 Task: Sort the products in the category "Women's Body Care" by unit price (high first).
Action: Mouse moved to (257, 126)
Screenshot: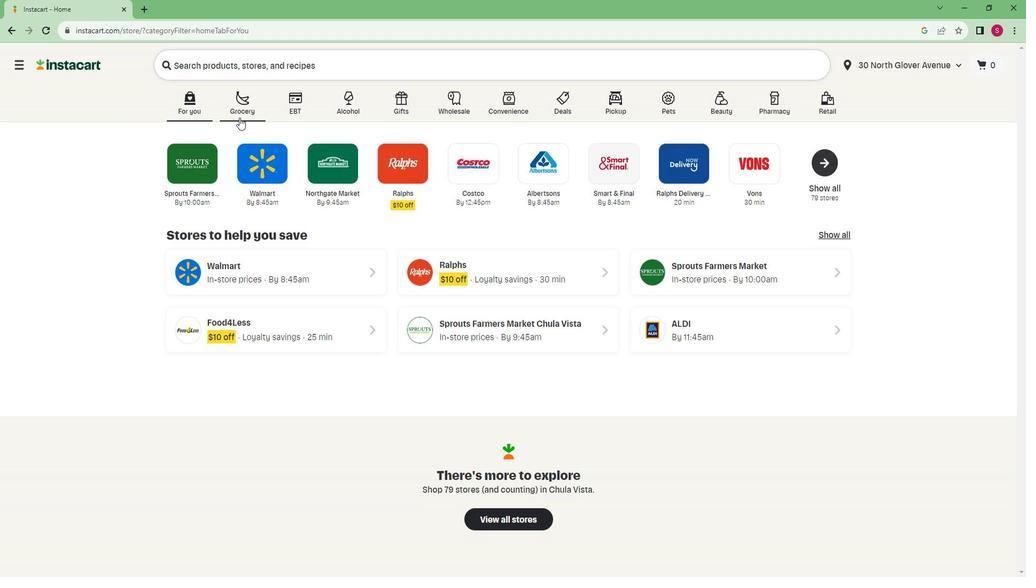 
Action: Mouse pressed left at (257, 126)
Screenshot: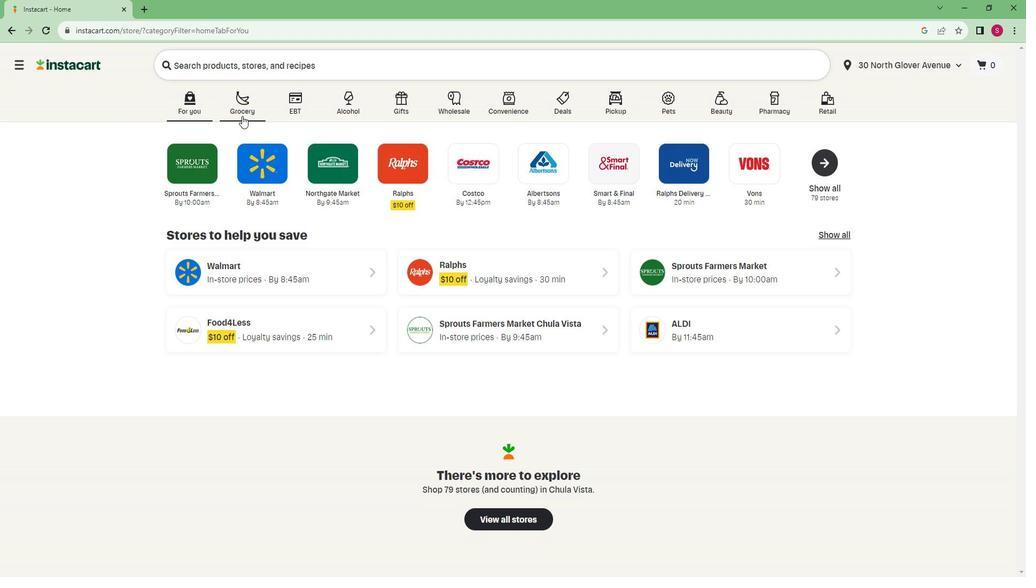 
Action: Mouse moved to (230, 302)
Screenshot: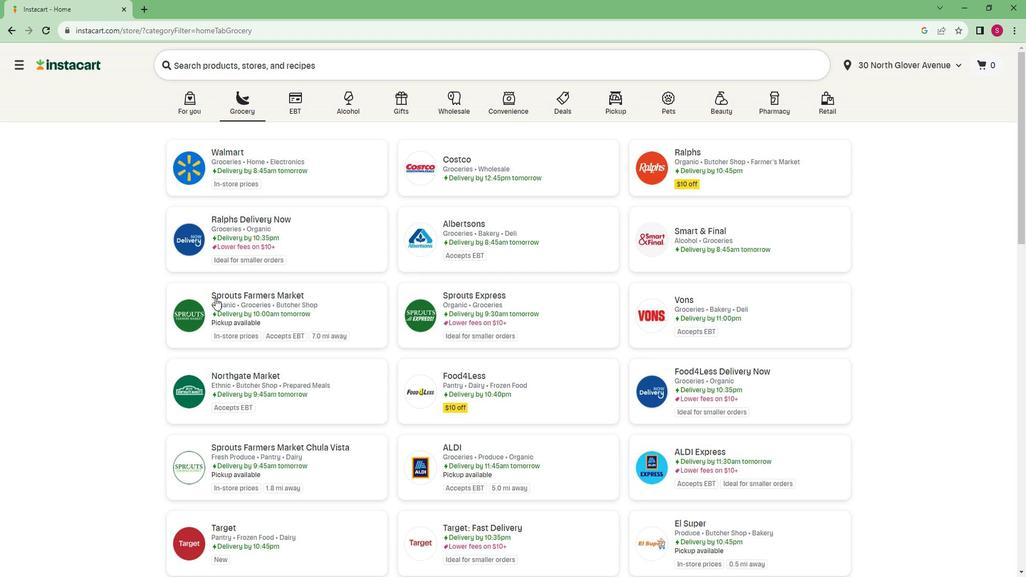 
Action: Mouse pressed left at (230, 302)
Screenshot: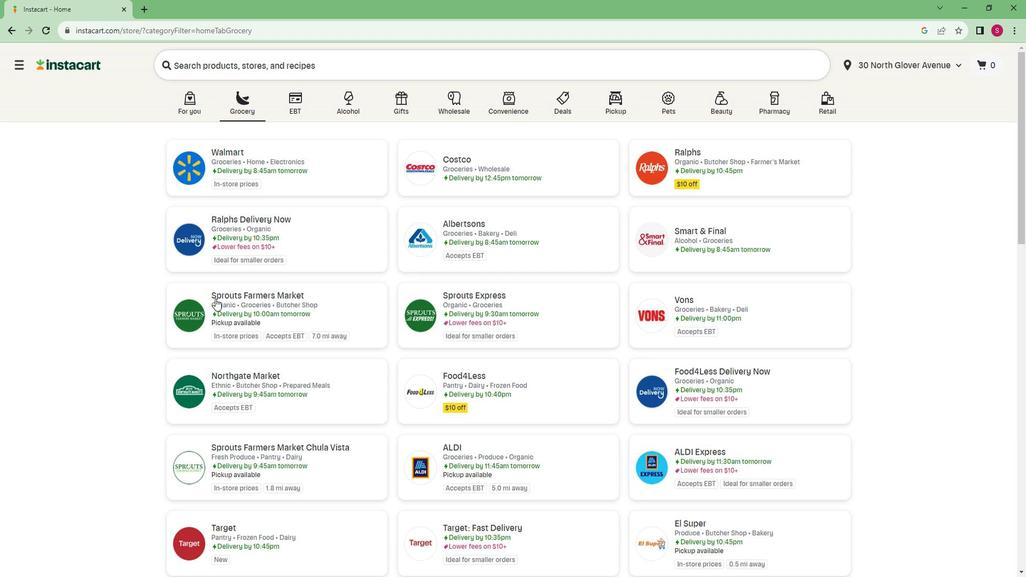 
Action: Mouse moved to (92, 481)
Screenshot: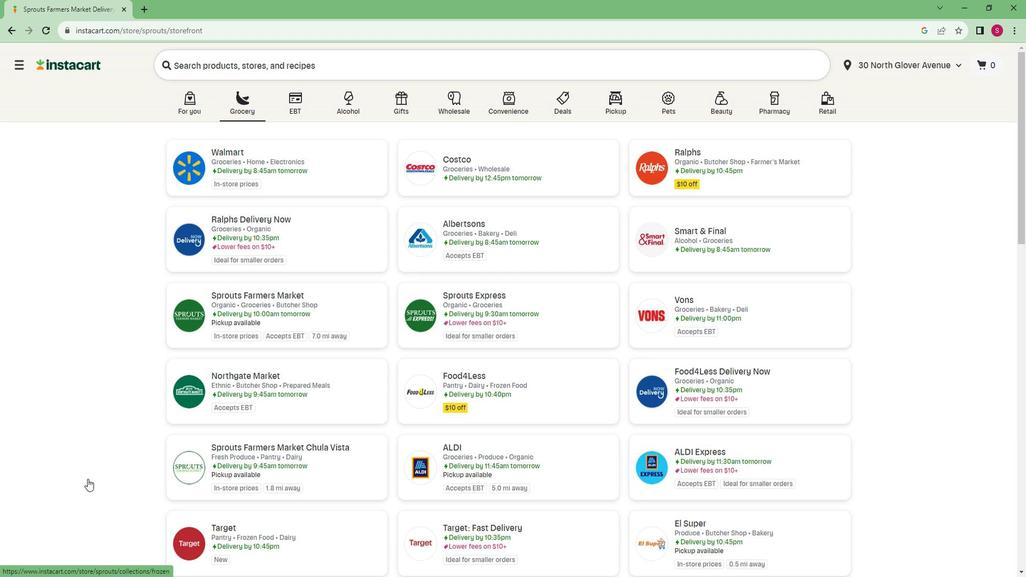 
Action: Mouse scrolled (92, 480) with delta (0, 0)
Screenshot: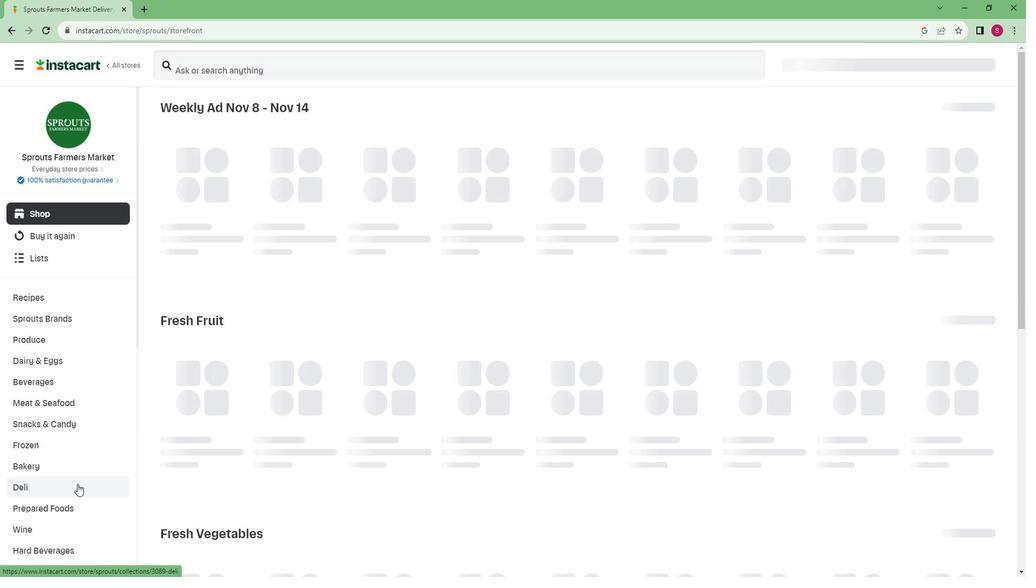 
Action: Mouse scrolled (92, 480) with delta (0, 0)
Screenshot: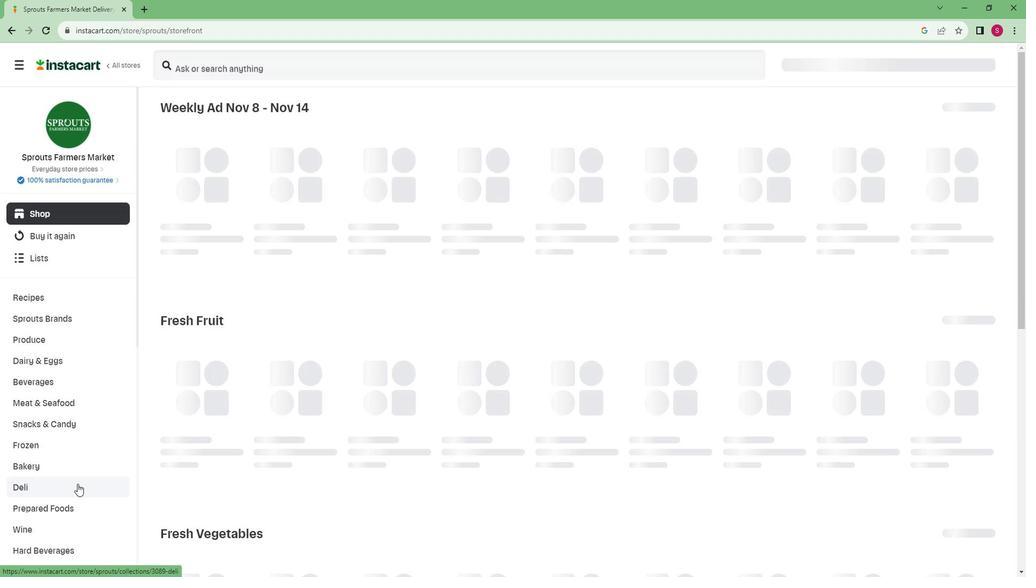 
Action: Mouse scrolled (92, 480) with delta (0, 0)
Screenshot: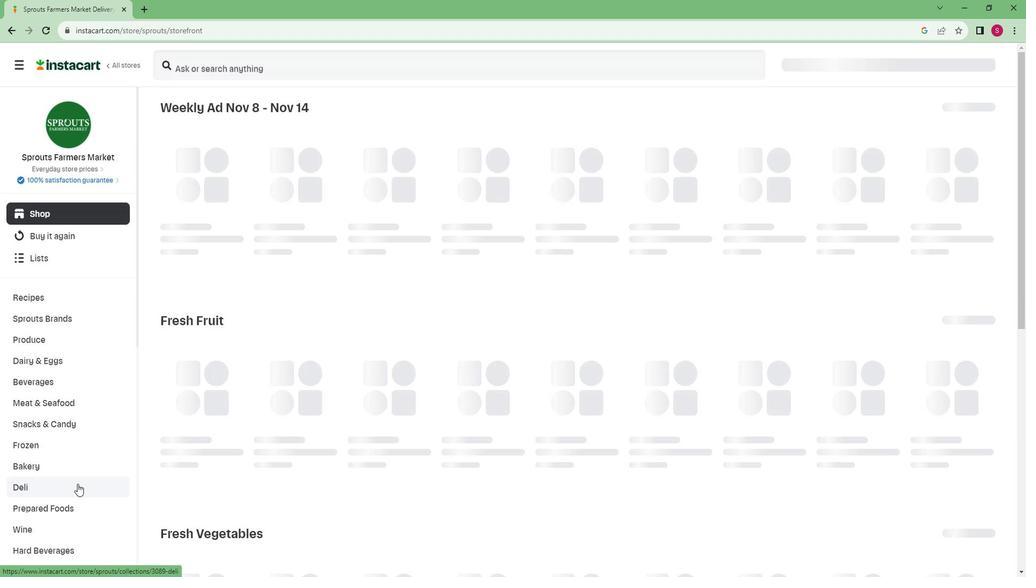 
Action: Mouse scrolled (92, 480) with delta (0, 0)
Screenshot: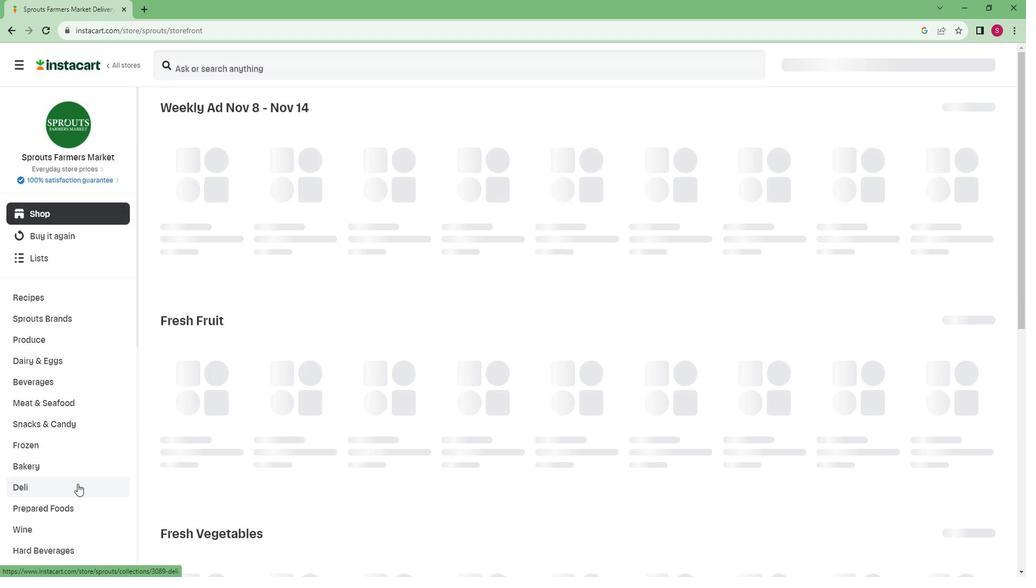 
Action: Mouse scrolled (92, 480) with delta (0, 0)
Screenshot: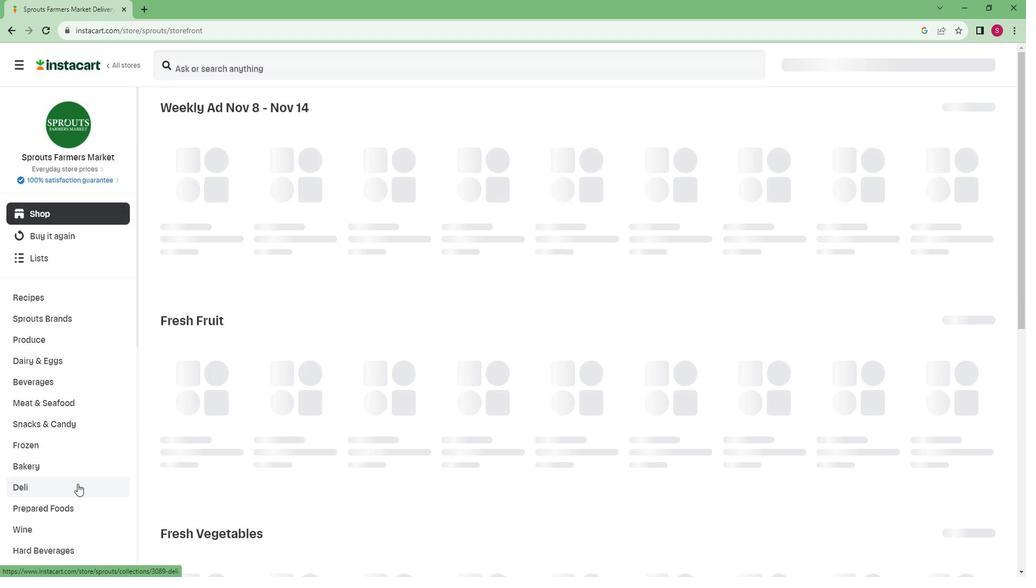 
Action: Mouse scrolled (92, 480) with delta (0, 0)
Screenshot: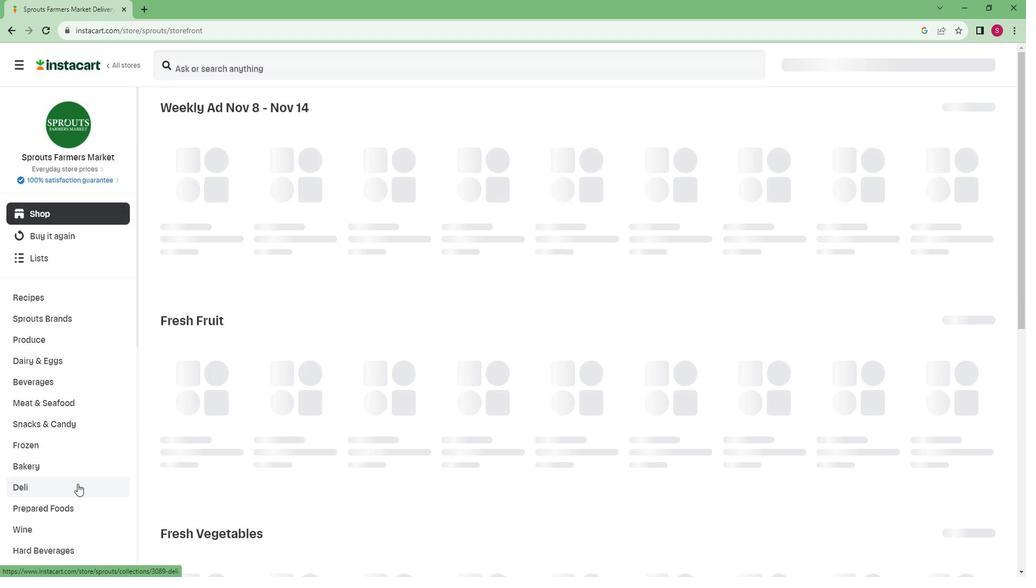 
Action: Mouse moved to (91, 474)
Screenshot: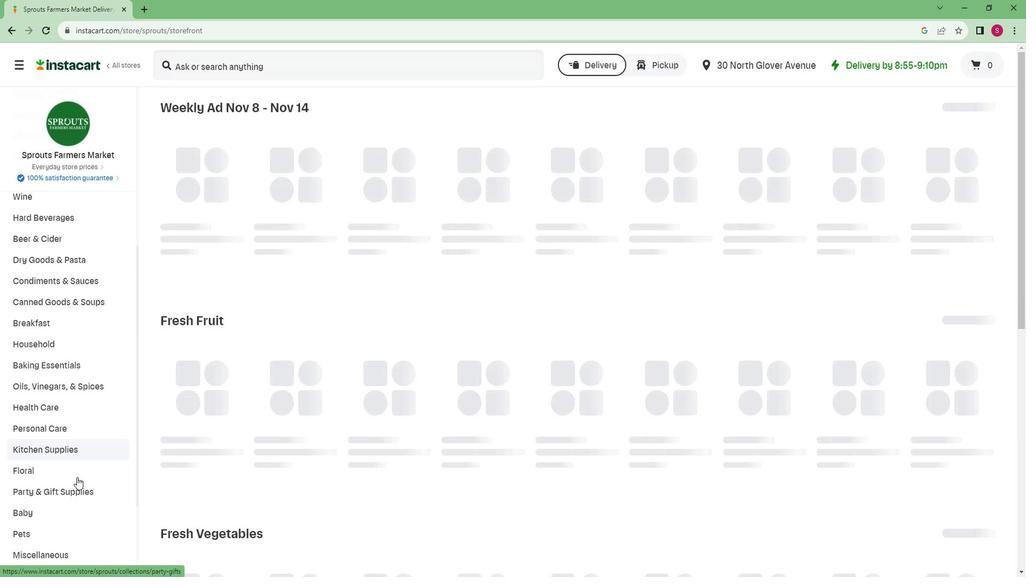 
Action: Mouse scrolled (91, 474) with delta (0, 0)
Screenshot: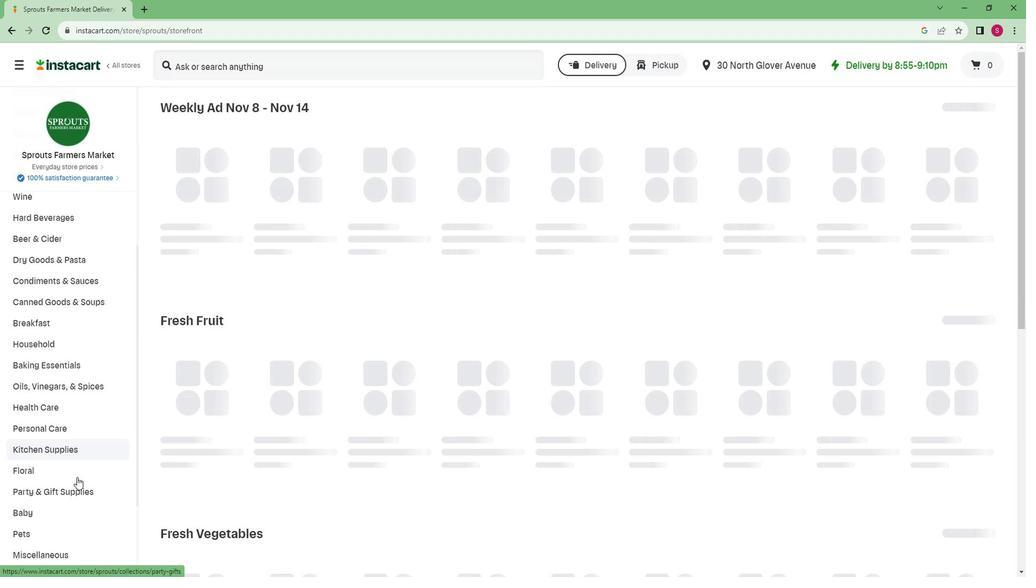 
Action: Mouse scrolled (91, 474) with delta (0, 0)
Screenshot: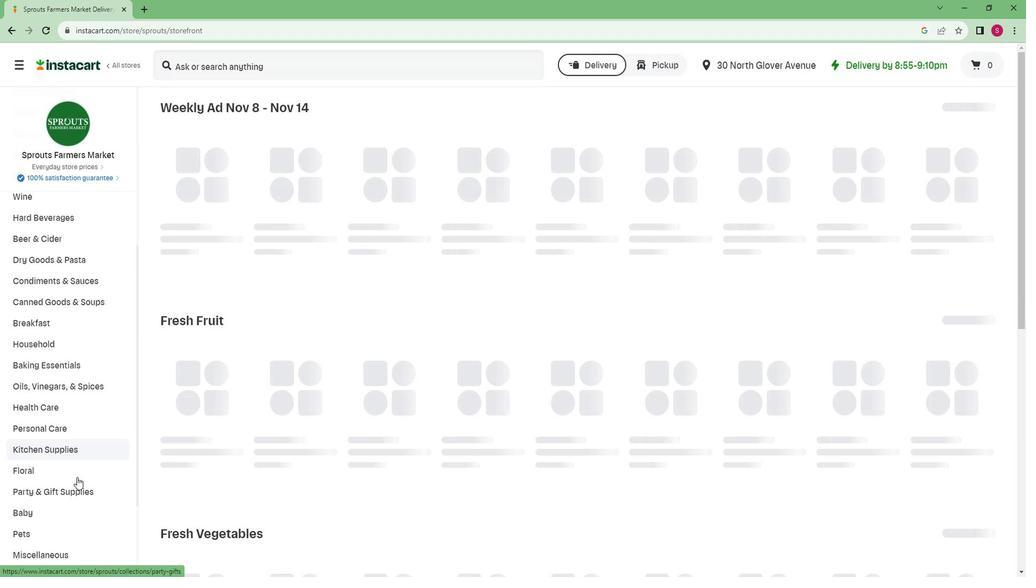 
Action: Mouse scrolled (91, 474) with delta (0, 0)
Screenshot: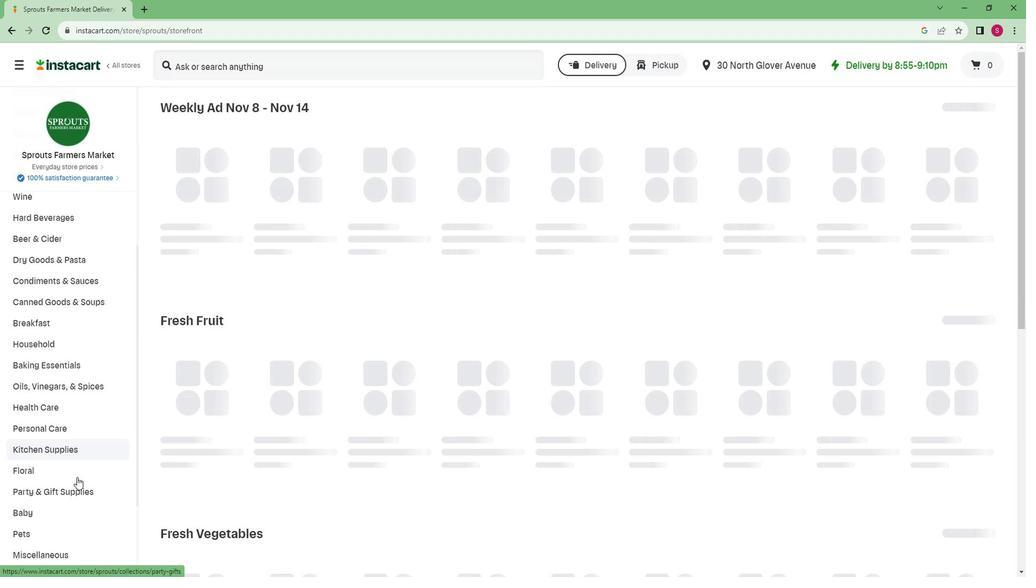 
Action: Mouse scrolled (91, 474) with delta (0, 0)
Screenshot: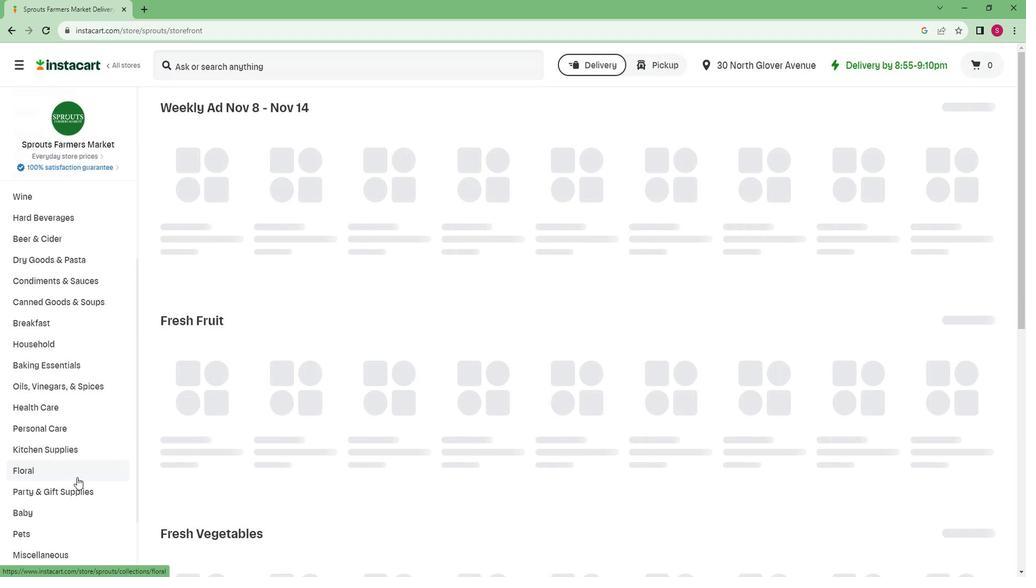 
Action: Mouse scrolled (91, 474) with delta (0, 0)
Screenshot: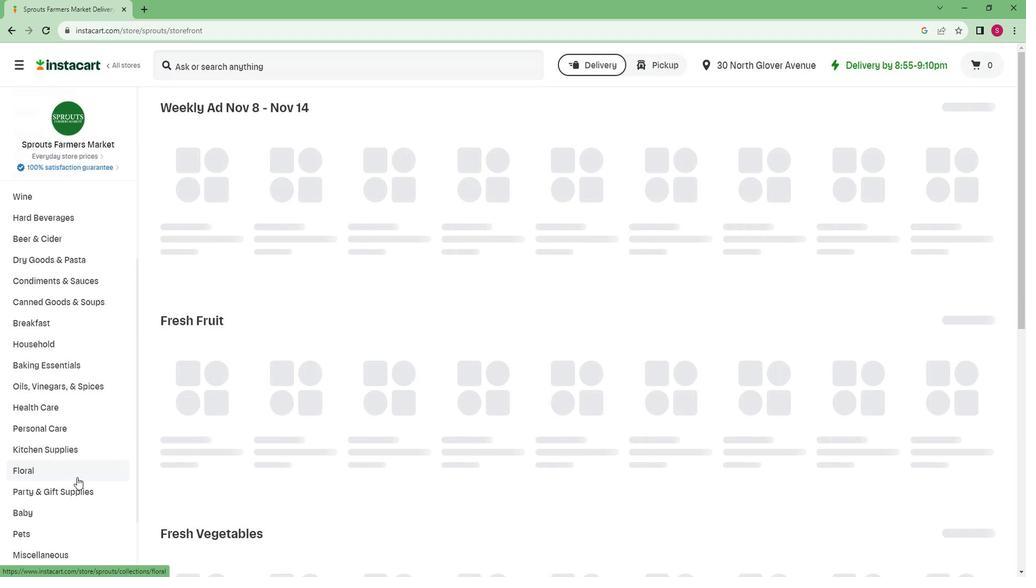 
Action: Mouse scrolled (91, 474) with delta (0, 0)
Screenshot: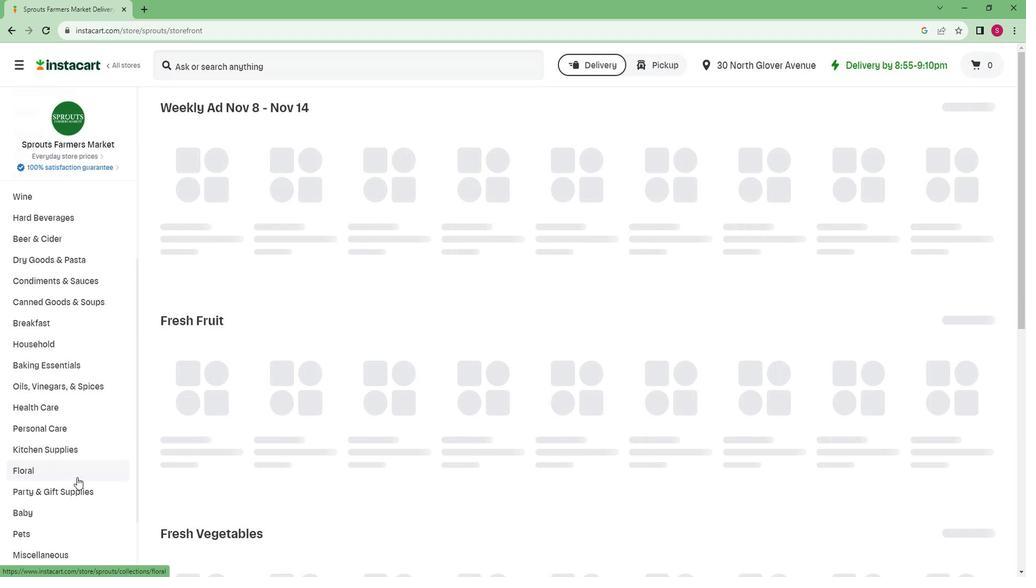 
Action: Mouse moved to (53, 537)
Screenshot: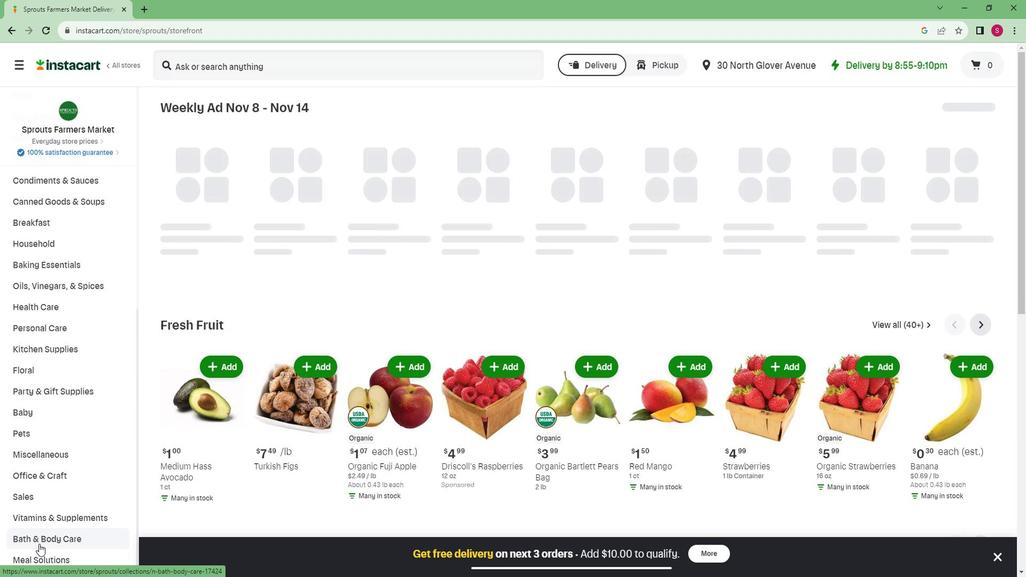 
Action: Mouse pressed left at (53, 537)
Screenshot: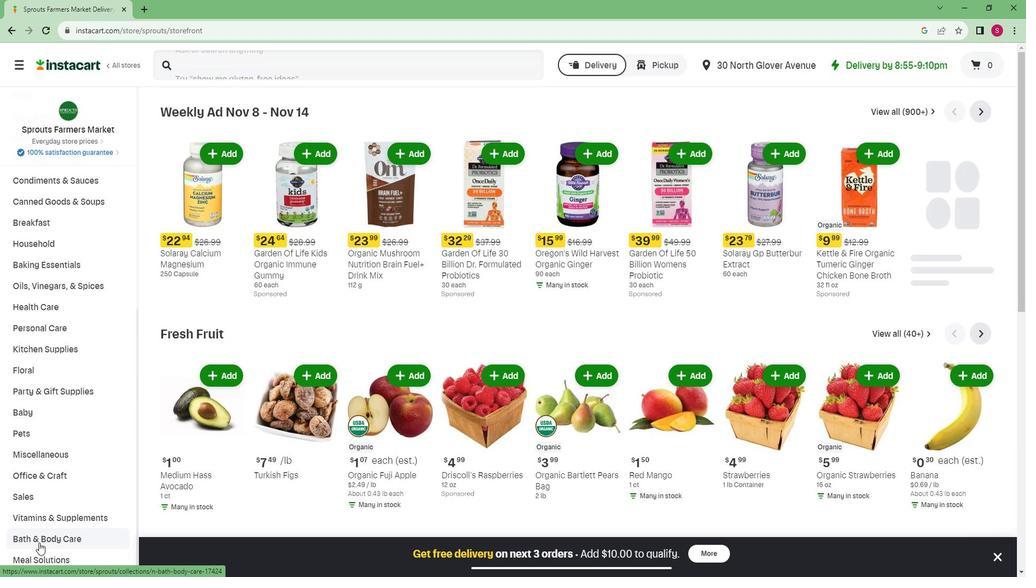 
Action: Mouse moved to (64, 511)
Screenshot: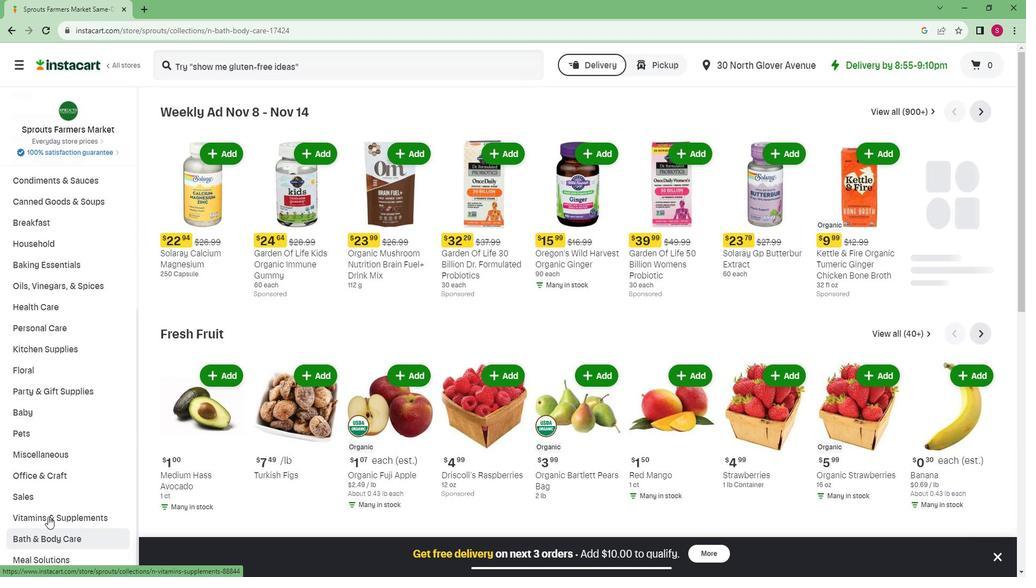 
Action: Mouse scrolled (64, 511) with delta (0, 0)
Screenshot: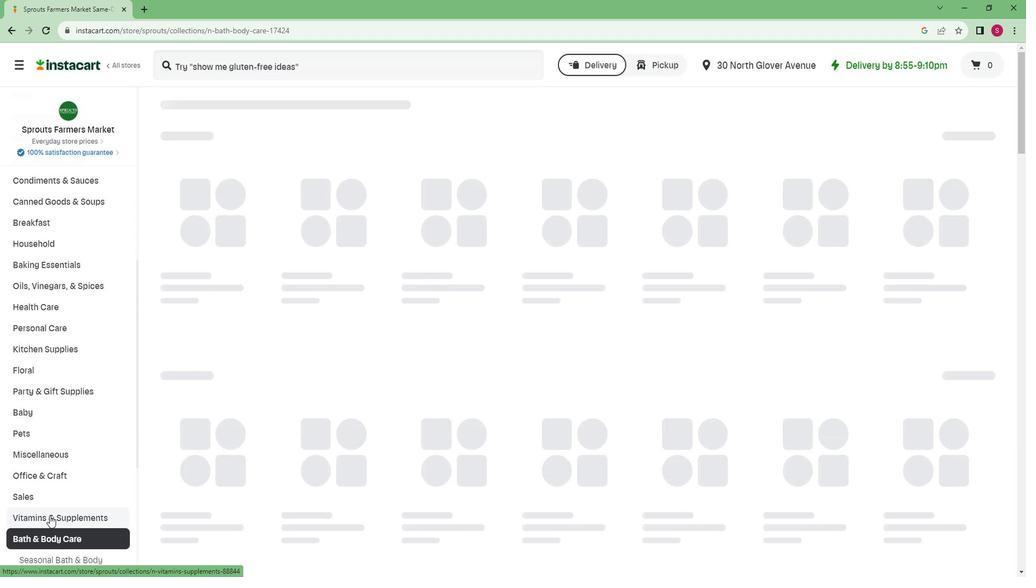 
Action: Mouse scrolled (64, 511) with delta (0, 0)
Screenshot: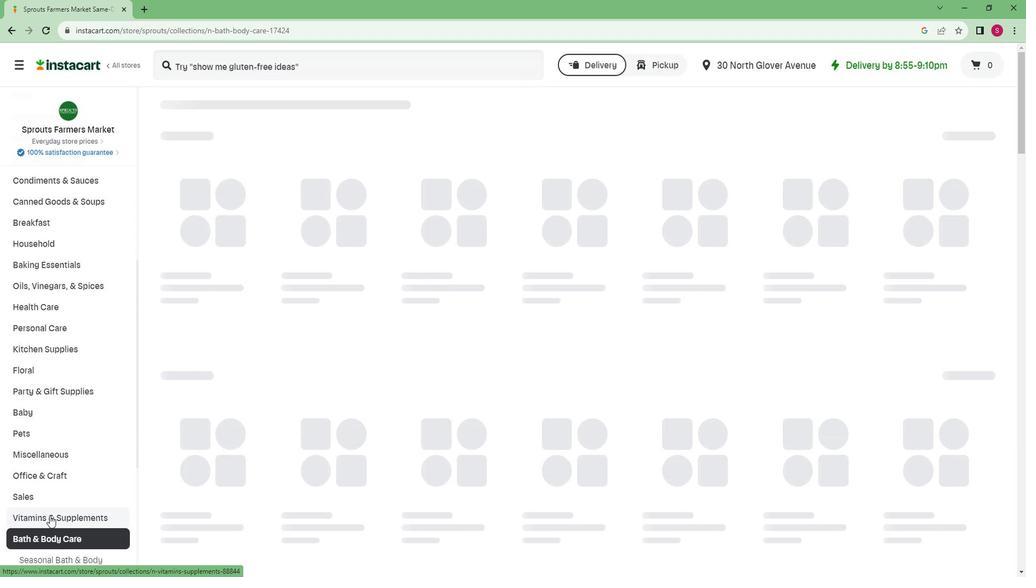 
Action: Mouse scrolled (64, 511) with delta (0, 0)
Screenshot: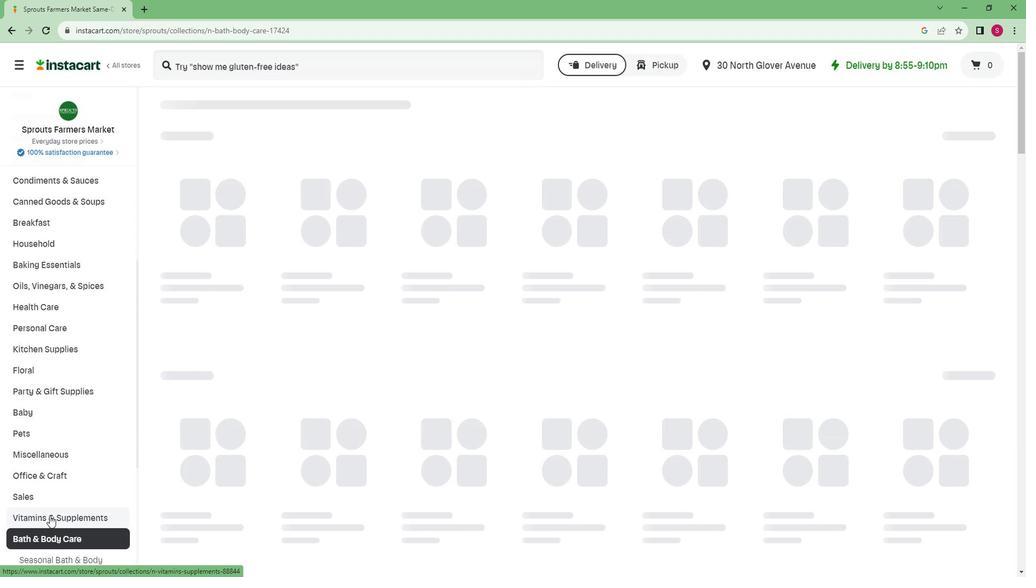 
Action: Mouse scrolled (64, 511) with delta (0, 0)
Screenshot: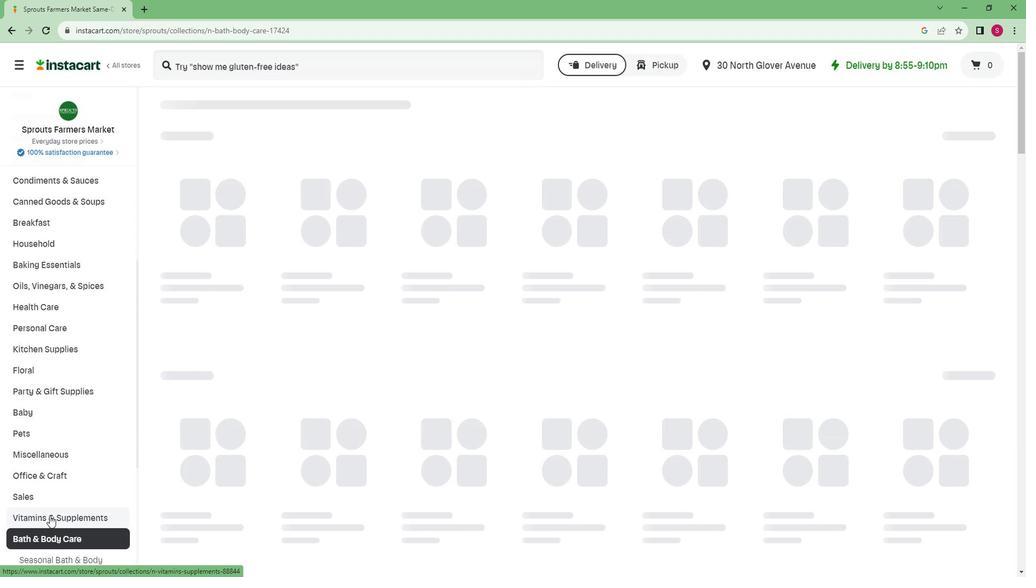 
Action: Mouse scrolled (64, 511) with delta (0, 0)
Screenshot: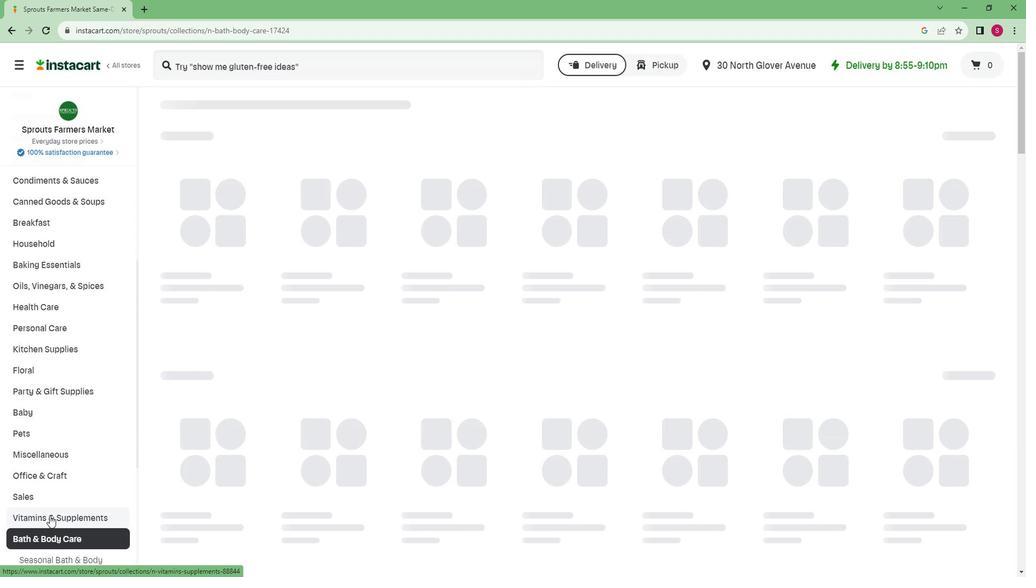 
Action: Mouse scrolled (64, 511) with delta (0, 0)
Screenshot: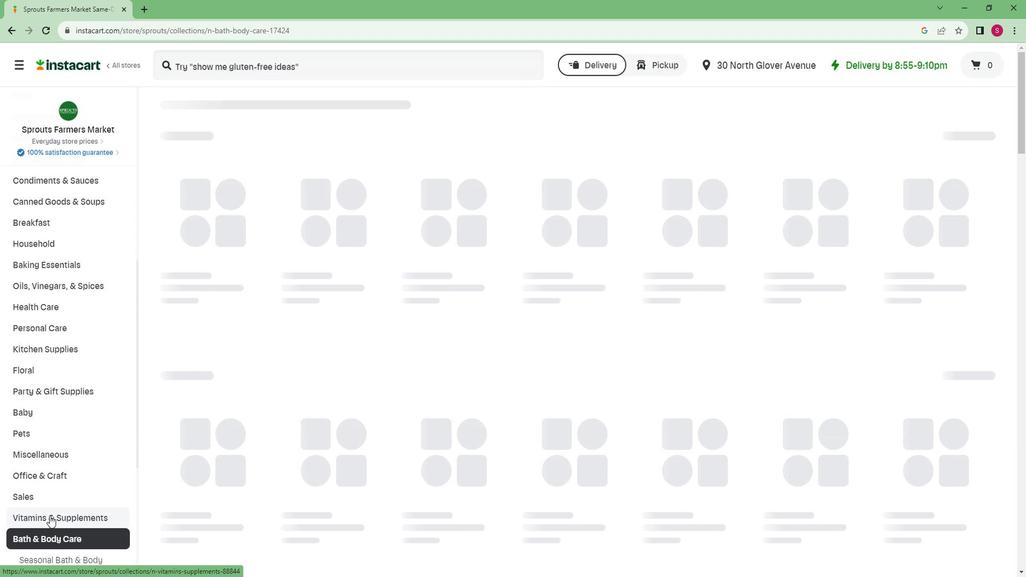
Action: Mouse scrolled (64, 511) with delta (0, 0)
Screenshot: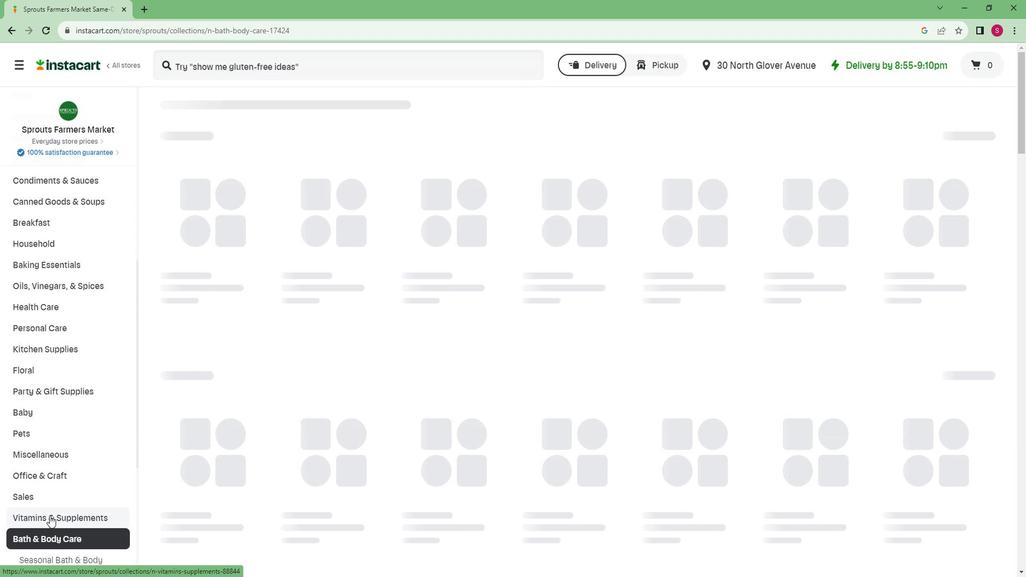 
Action: Mouse moved to (36, 539)
Screenshot: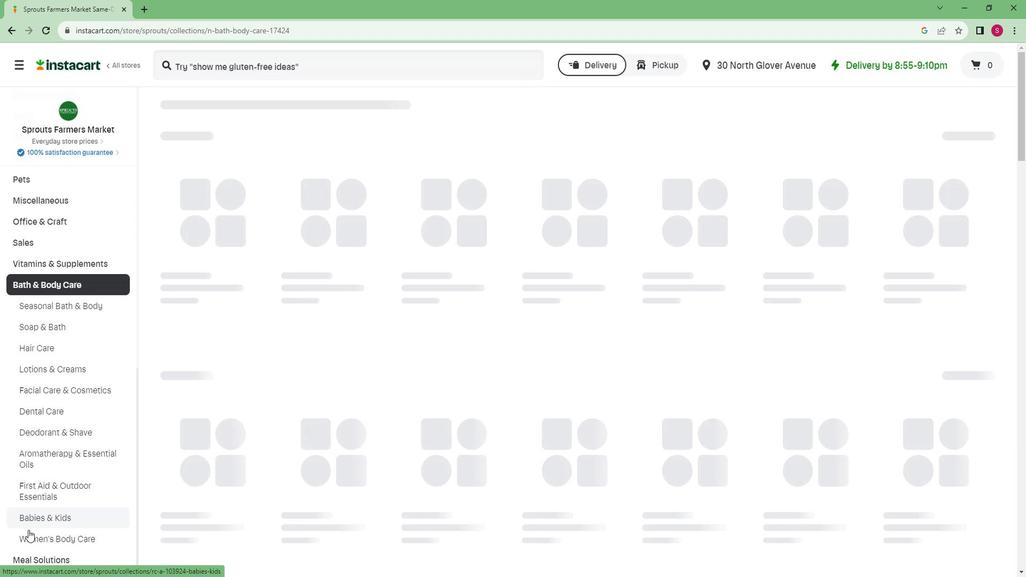 
Action: Mouse pressed left at (36, 539)
Screenshot: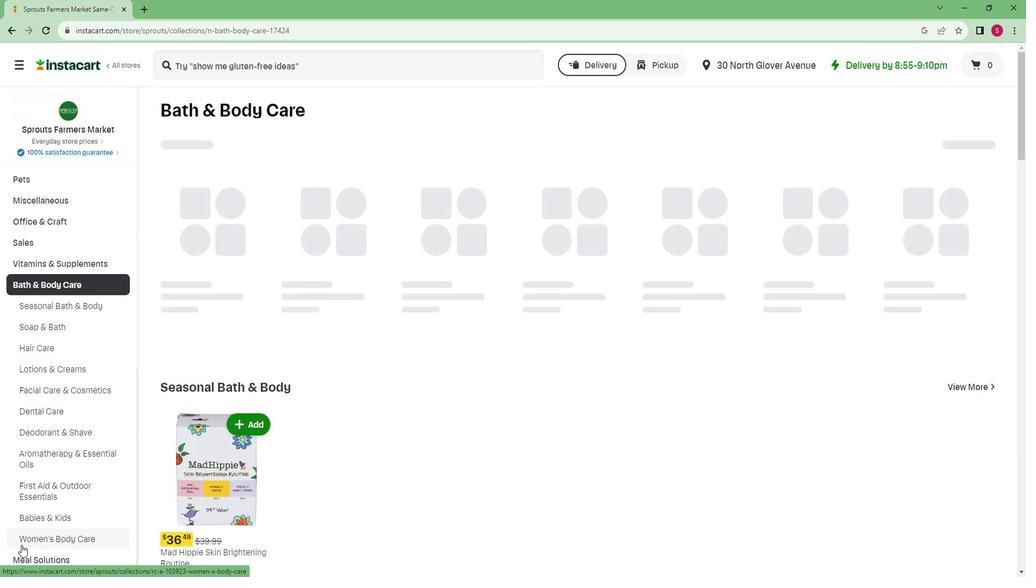 
Action: Mouse moved to (1007, 164)
Screenshot: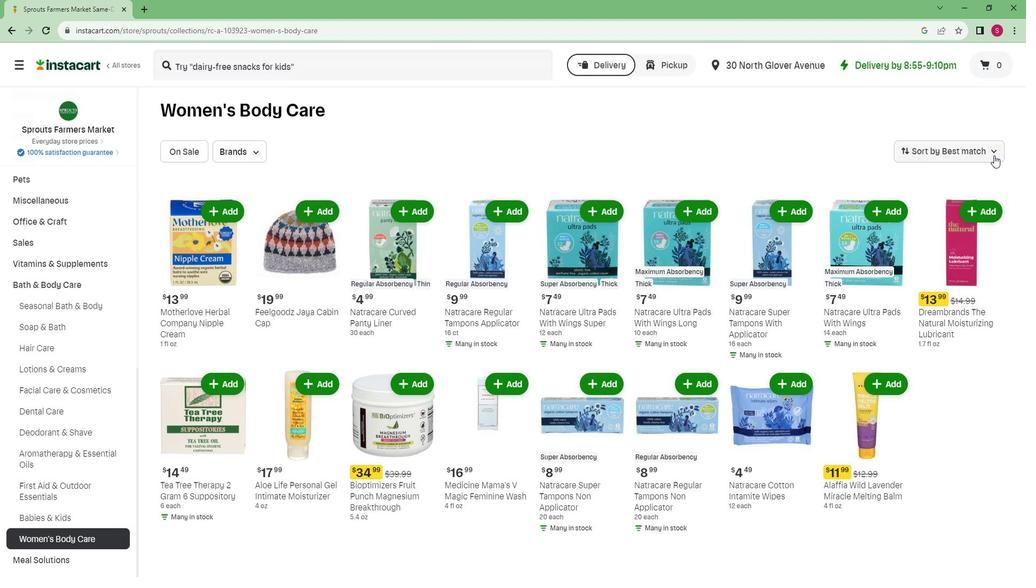 
Action: Mouse pressed left at (1007, 164)
Screenshot: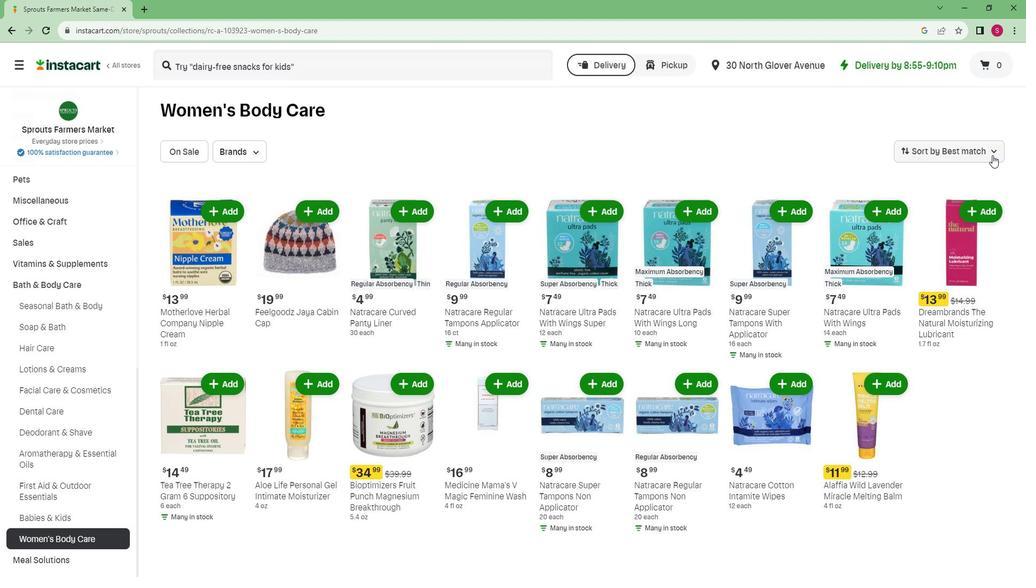 
Action: Mouse moved to (925, 296)
Screenshot: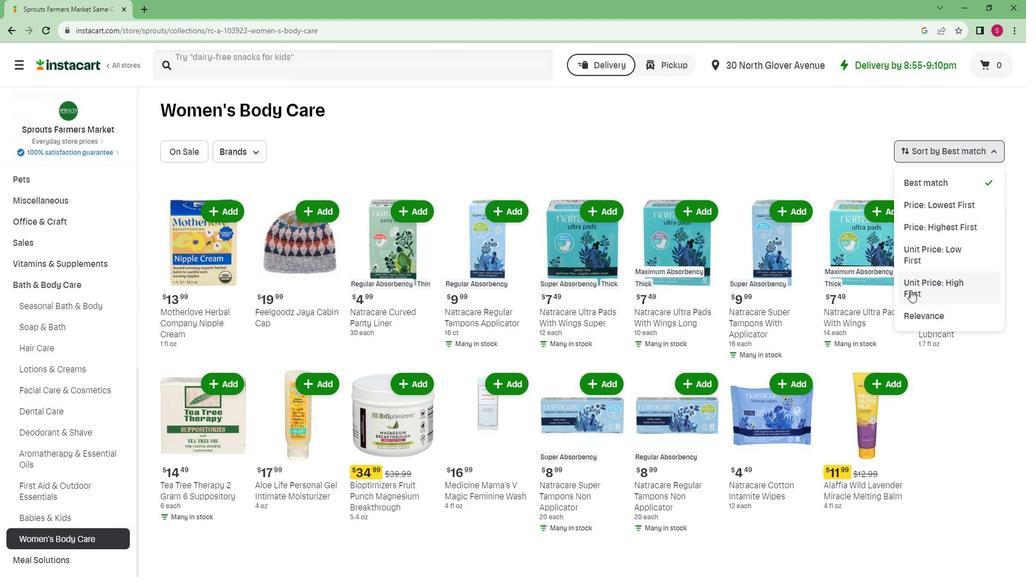 
Action: Mouse pressed left at (925, 296)
Screenshot: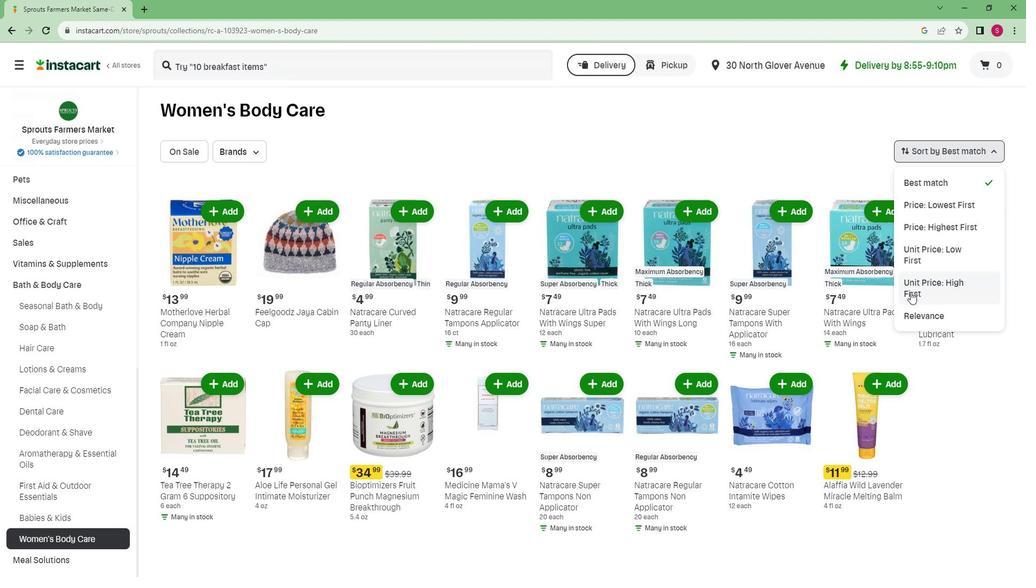 
Action: Mouse moved to (633, 292)
Screenshot: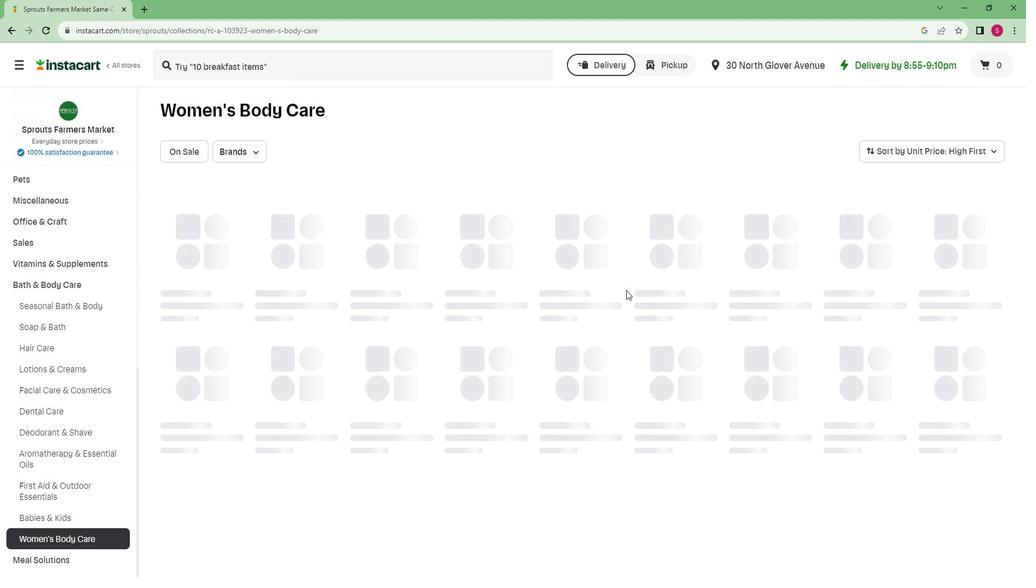 
